 Task: Calculate the distance between Maui, Hawaii, and Kauai, Hawaii.
Action: Mouse moved to (244, 61)
Screenshot: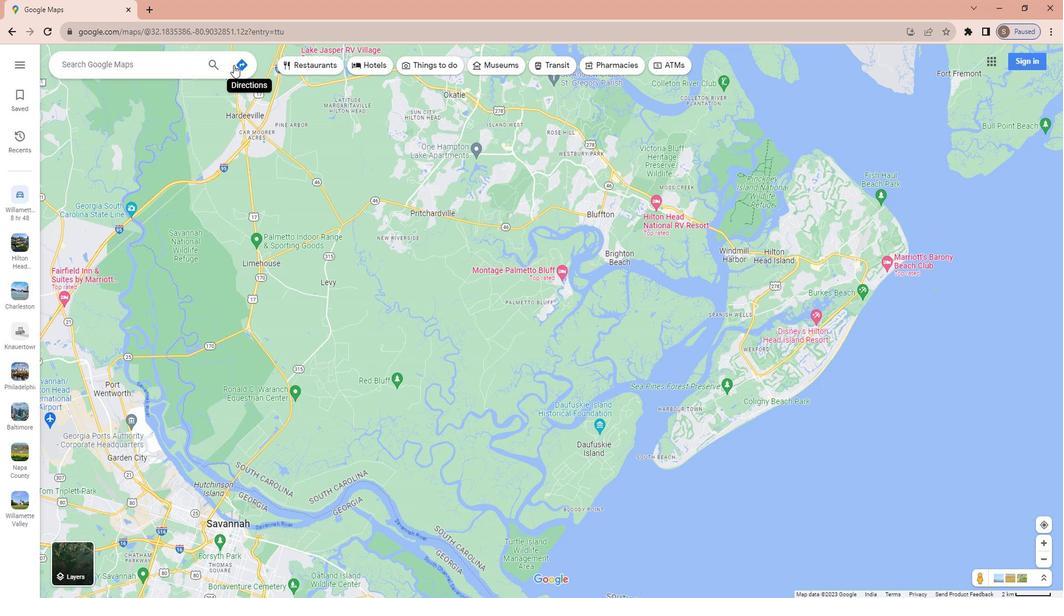 
Action: Mouse pressed left at (244, 61)
Screenshot: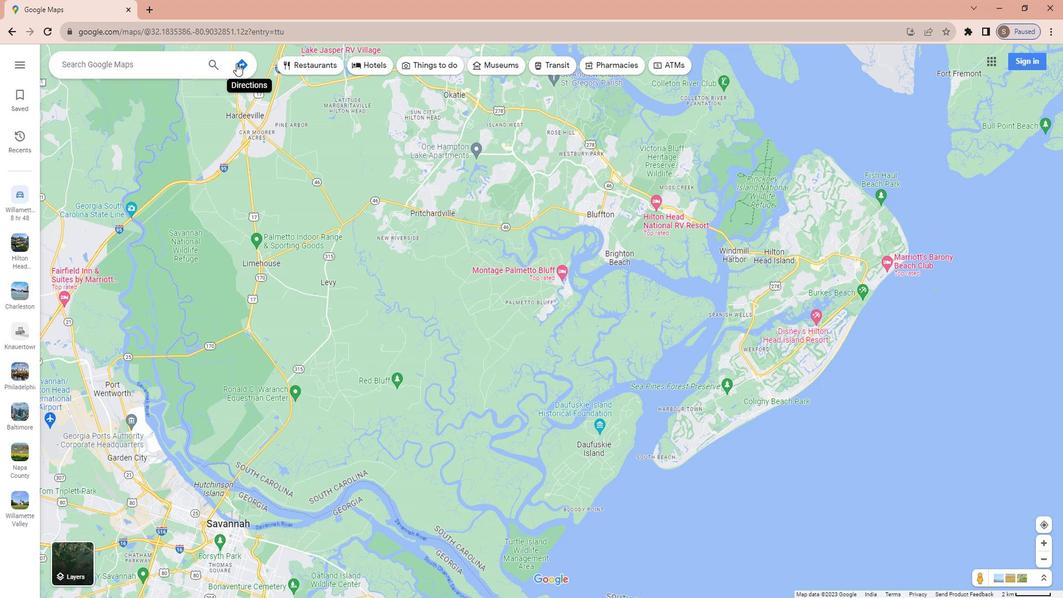 
Action: Mouse moved to (168, 96)
Screenshot: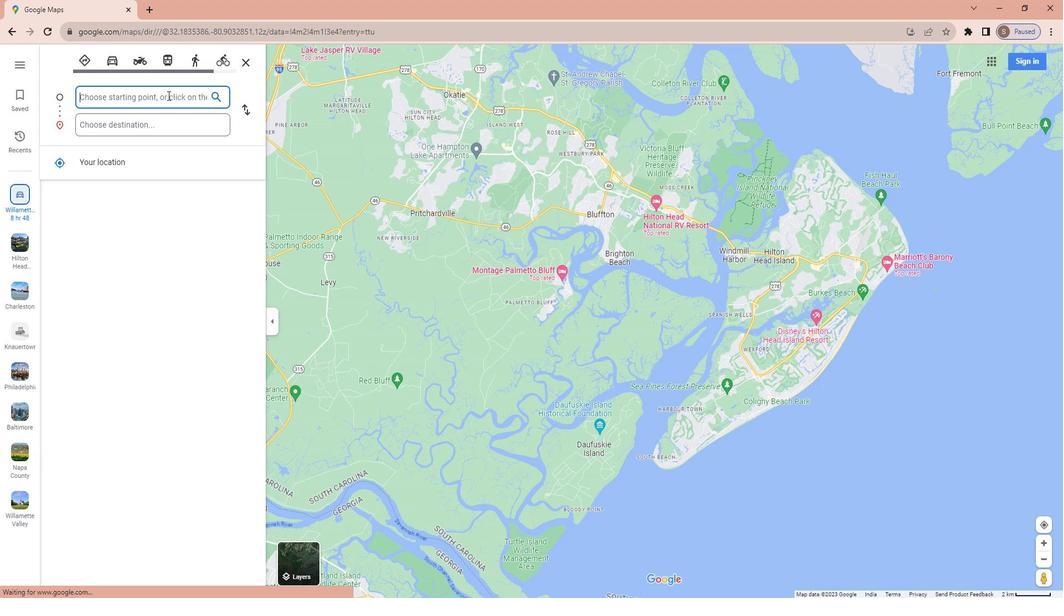 
Action: Key pressed <Key.shift>Maui,<Key.space><Key.shift>Hawaii
Screenshot: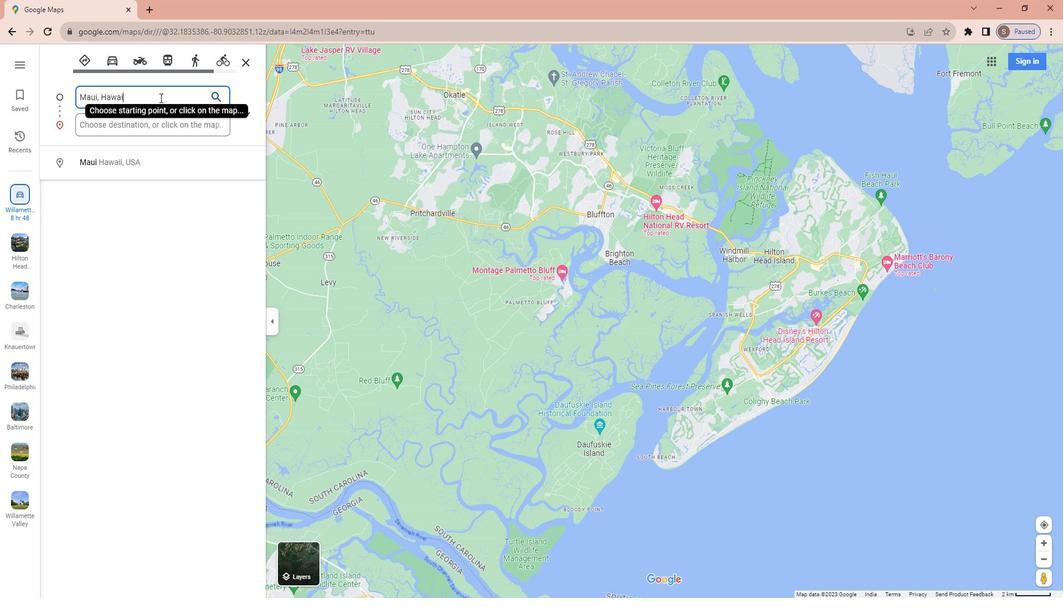 
Action: Mouse moved to (120, 125)
Screenshot: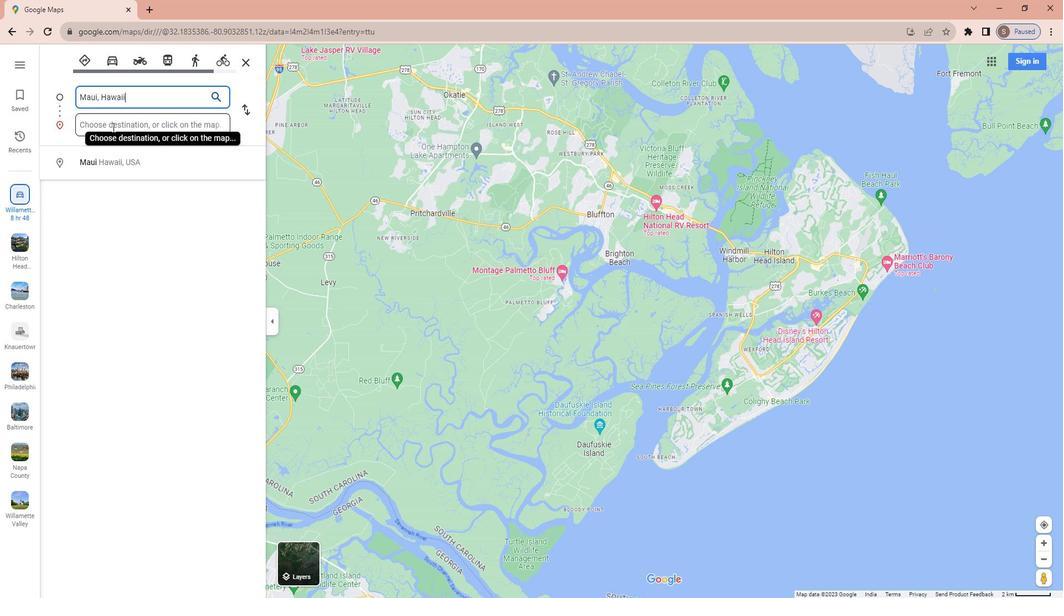 
Action: Mouse pressed left at (120, 125)
Screenshot: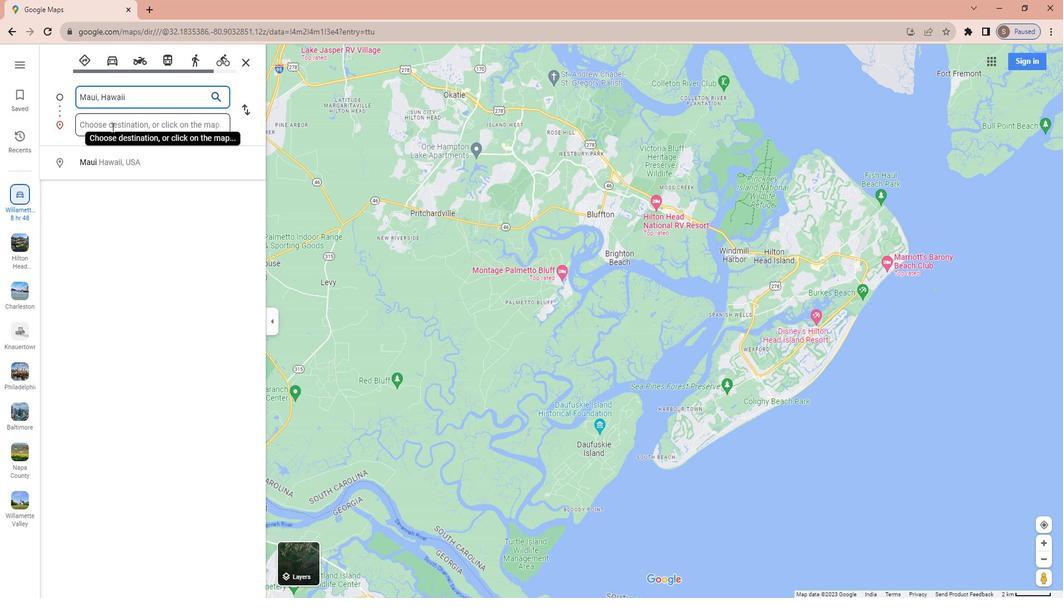 
Action: Key pressed <Key.shift><Key.shift><Key.shift>Kauai,<Key.space><Key.shift>Hawaii<Key.enter>
Screenshot: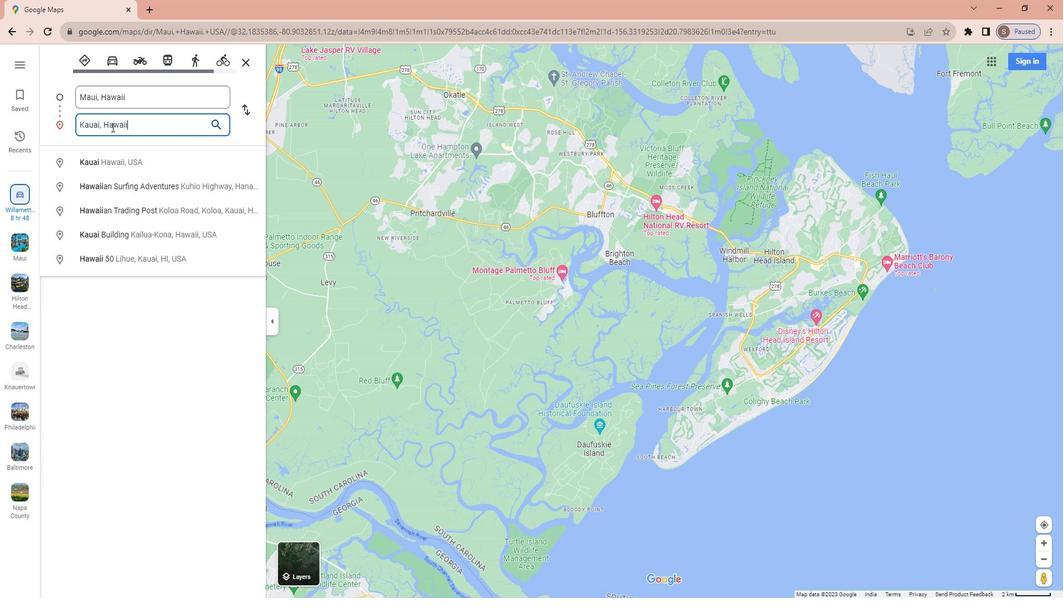 
Action: Mouse moved to (88, 62)
Screenshot: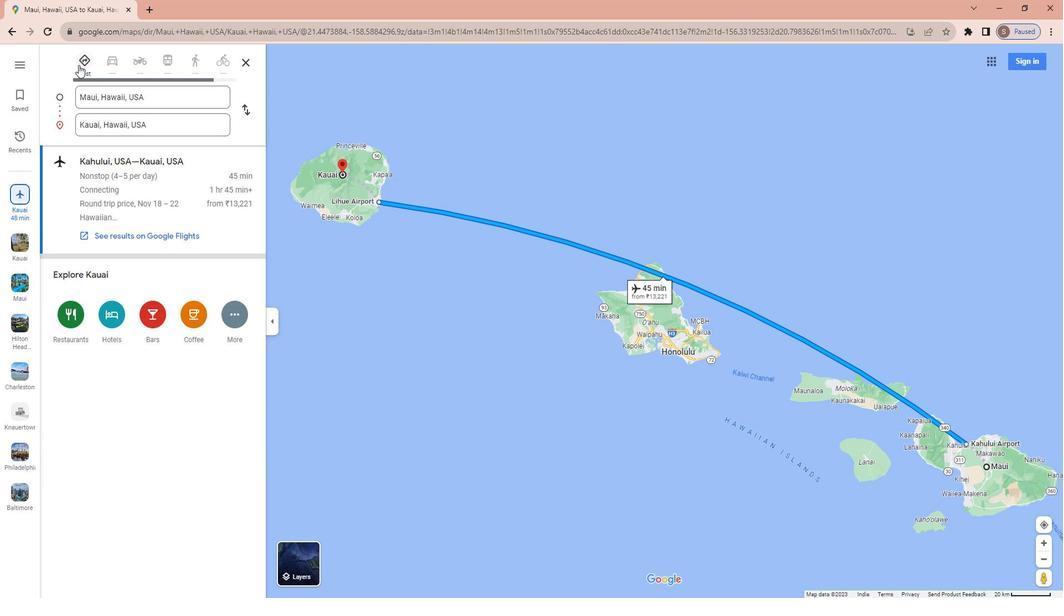 
Action: Mouse pressed left at (88, 62)
Screenshot: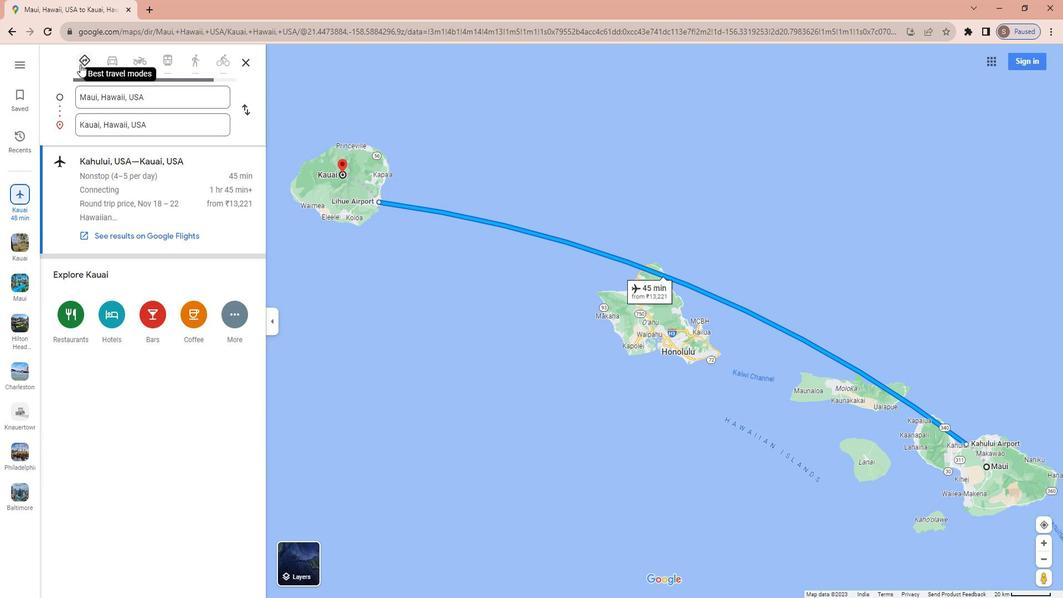 
Action: Mouse moved to (115, 58)
Screenshot: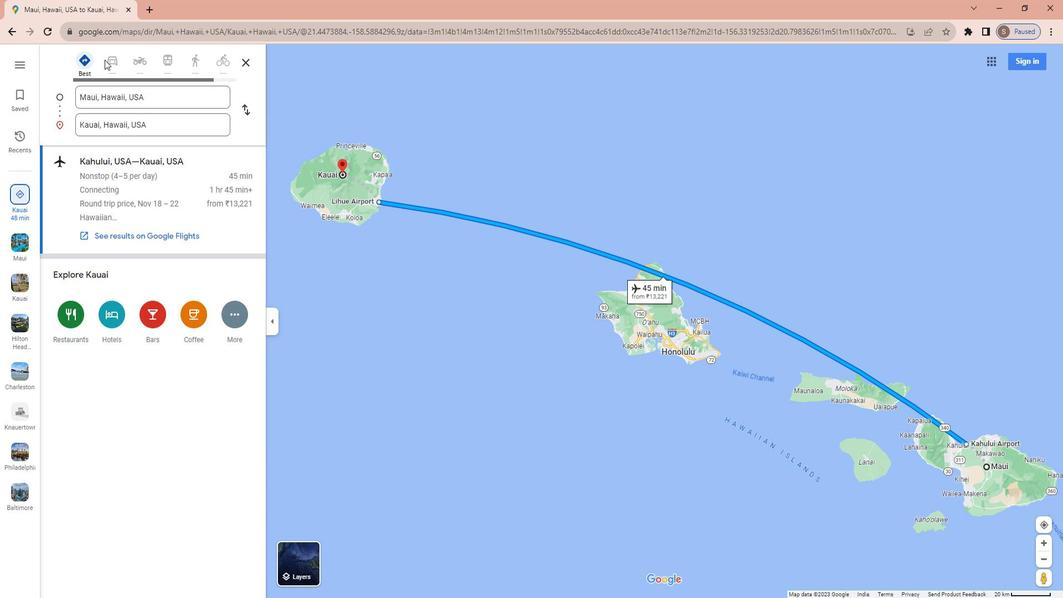 
Action: Mouse pressed left at (115, 58)
Screenshot: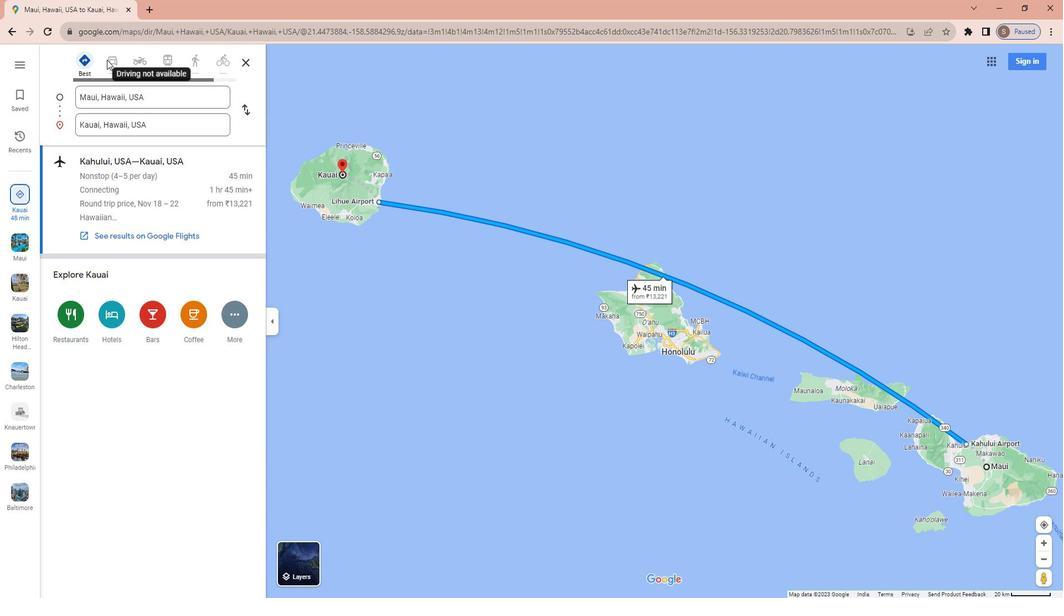 
Action: Mouse moved to (118, 62)
Screenshot: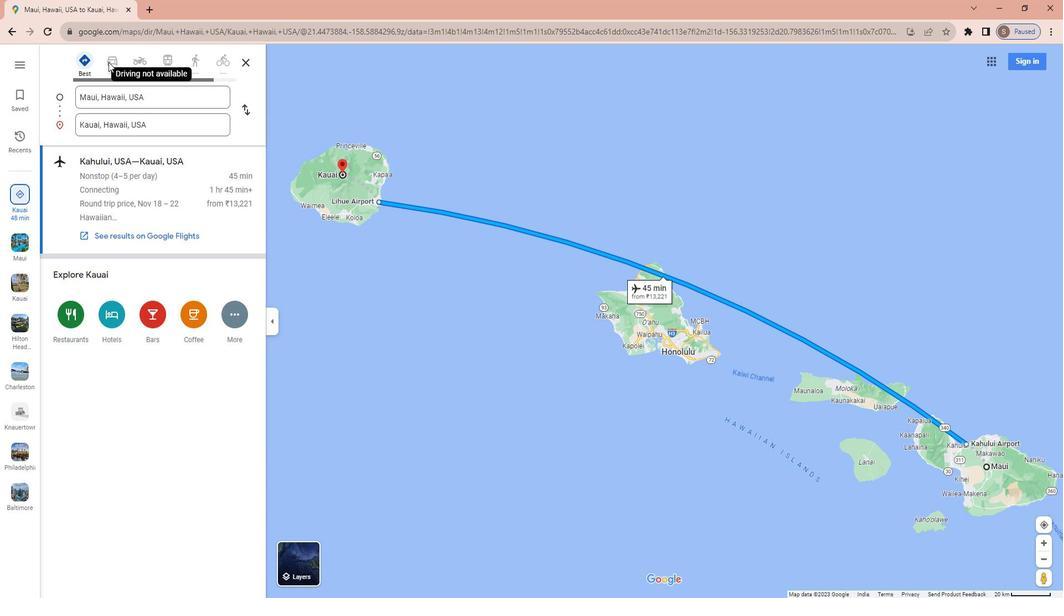 
Action: Mouse pressed left at (118, 62)
Screenshot: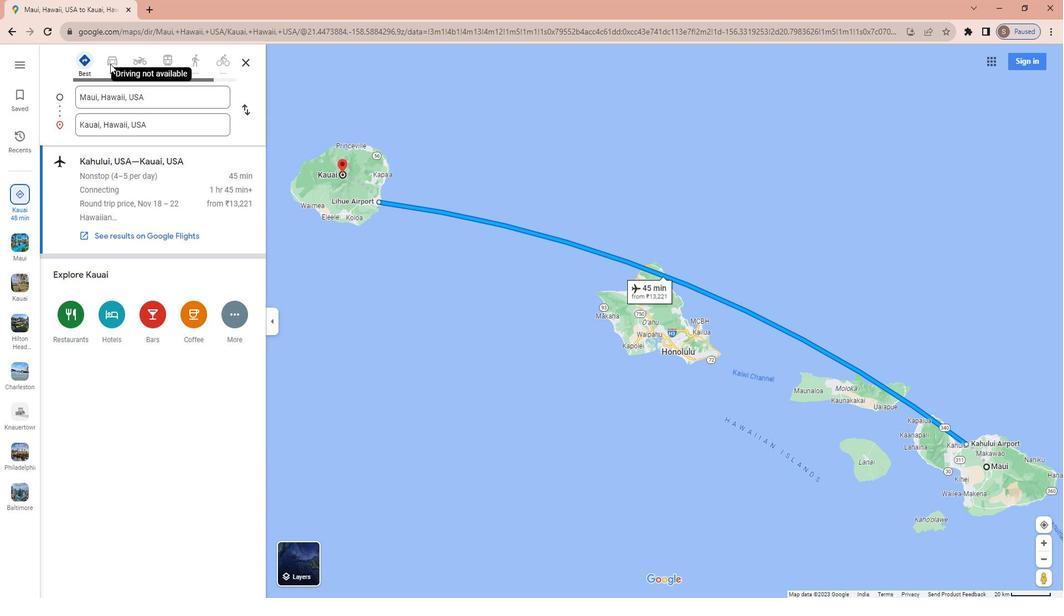 
Action: Mouse moved to (416, 165)
Screenshot: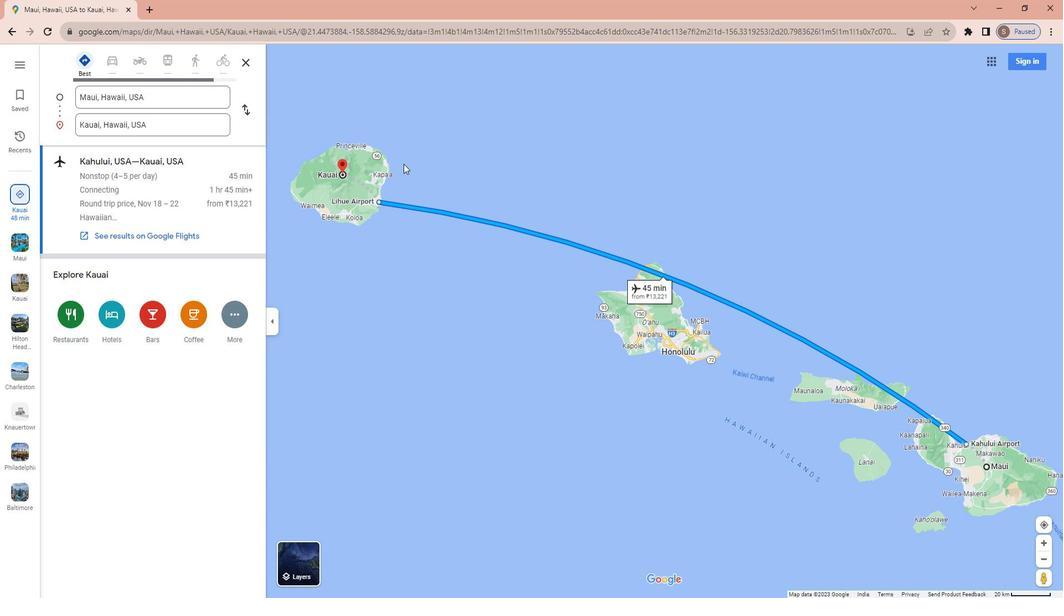 
